 Task: Select a due date automation when advanced on, 2 days before a card is due add fields without custom field "Resume" set to a date in this month at 11:00 AM.
Action: Mouse moved to (1134, 84)
Screenshot: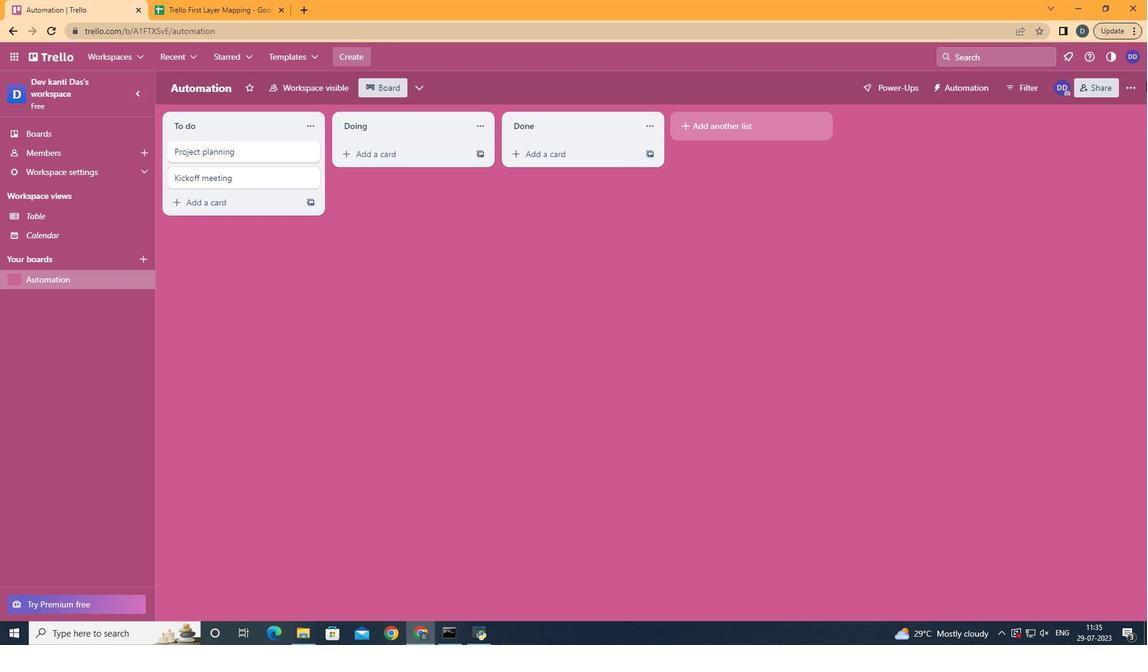 
Action: Mouse pressed left at (1134, 84)
Screenshot: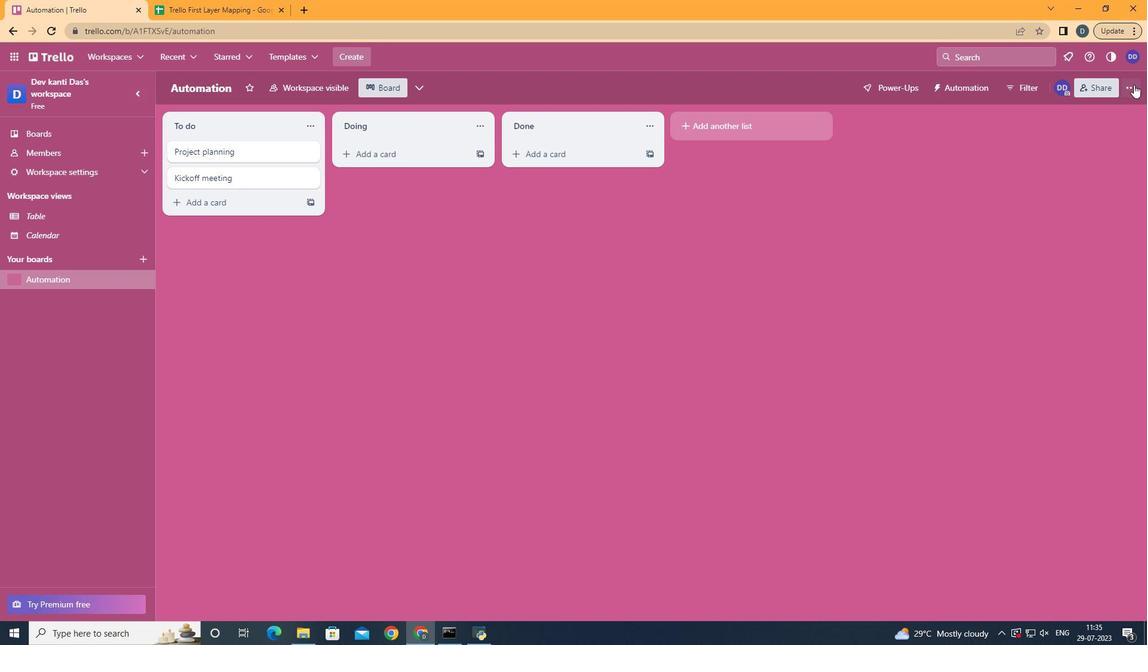 
Action: Mouse moved to (1048, 245)
Screenshot: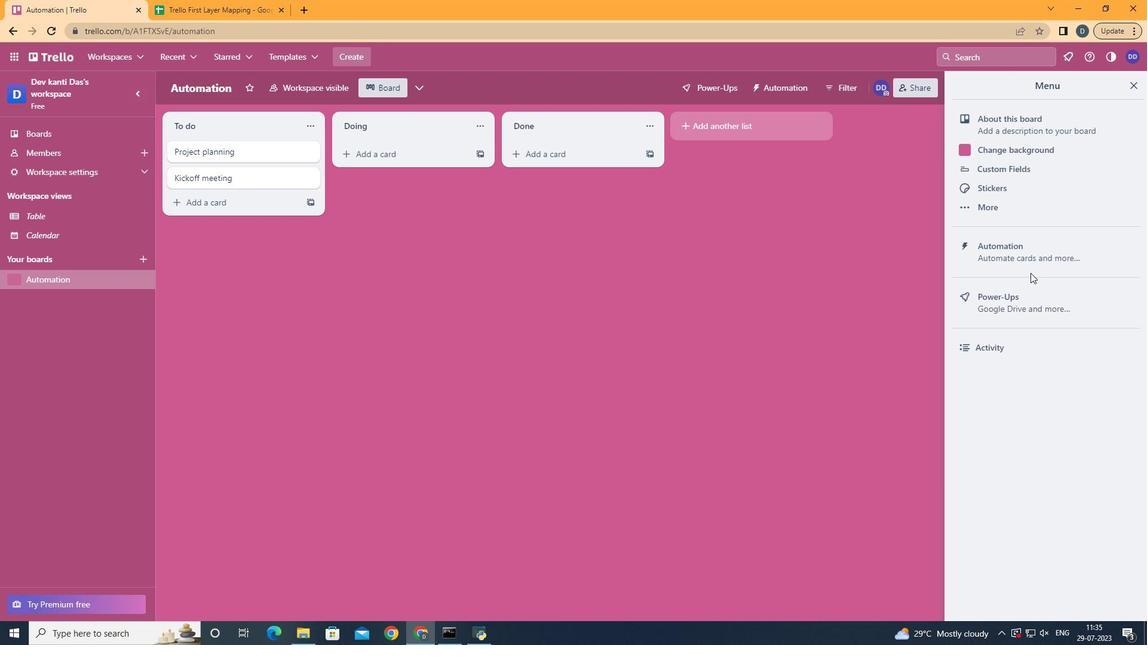 
Action: Mouse pressed left at (1048, 245)
Screenshot: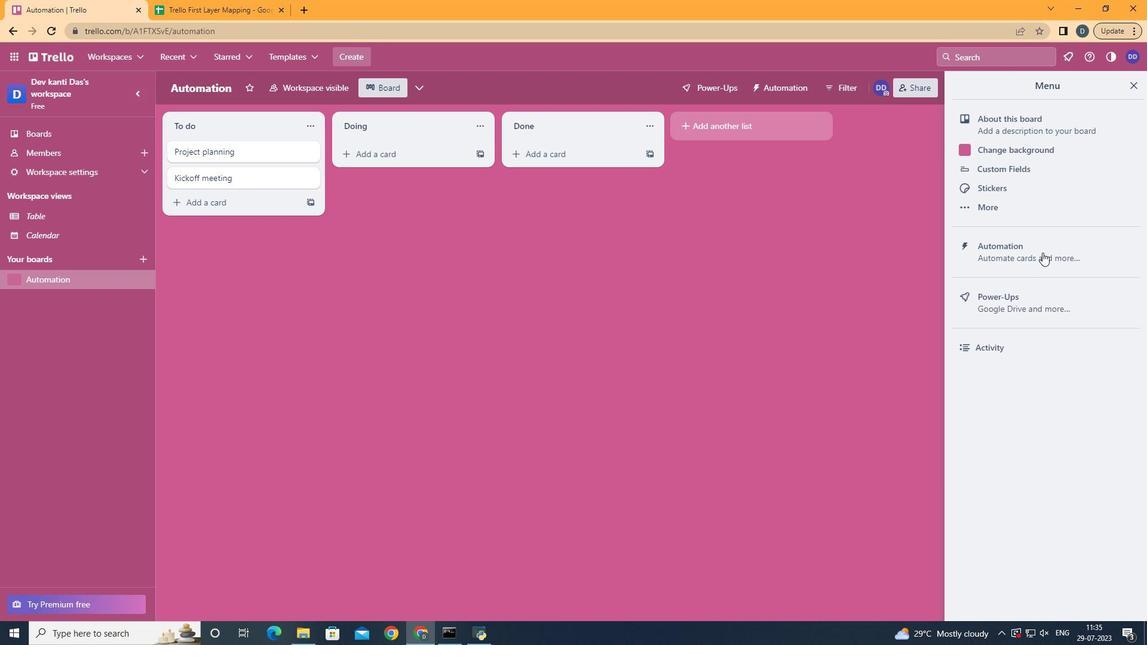 
Action: Mouse moved to (242, 239)
Screenshot: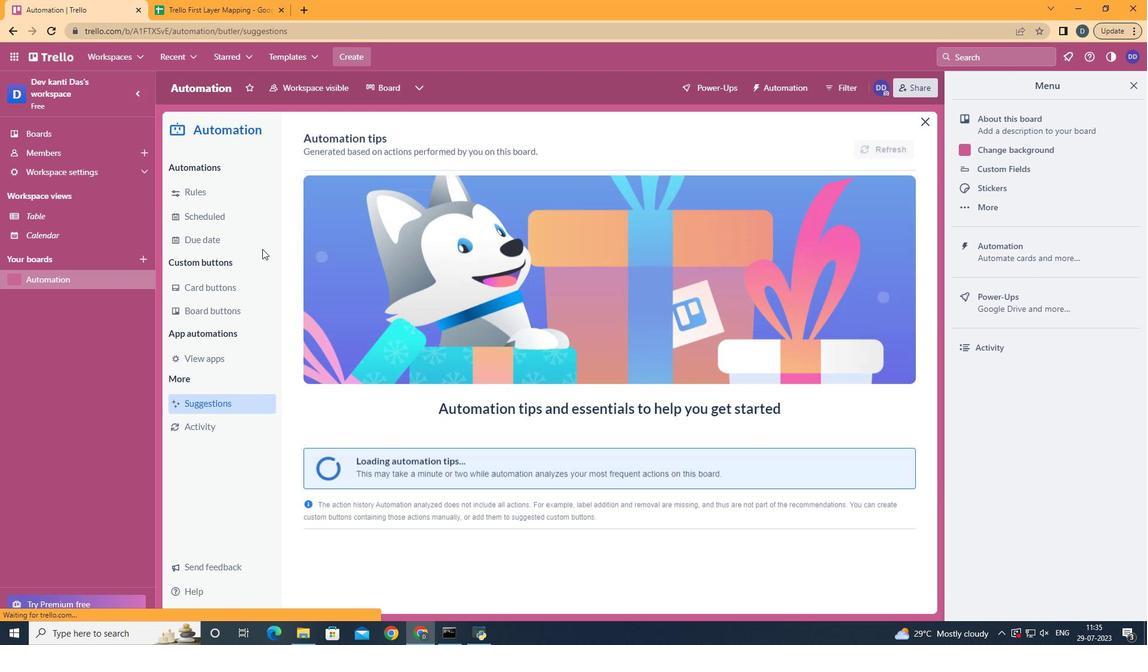 
Action: Mouse pressed left at (242, 239)
Screenshot: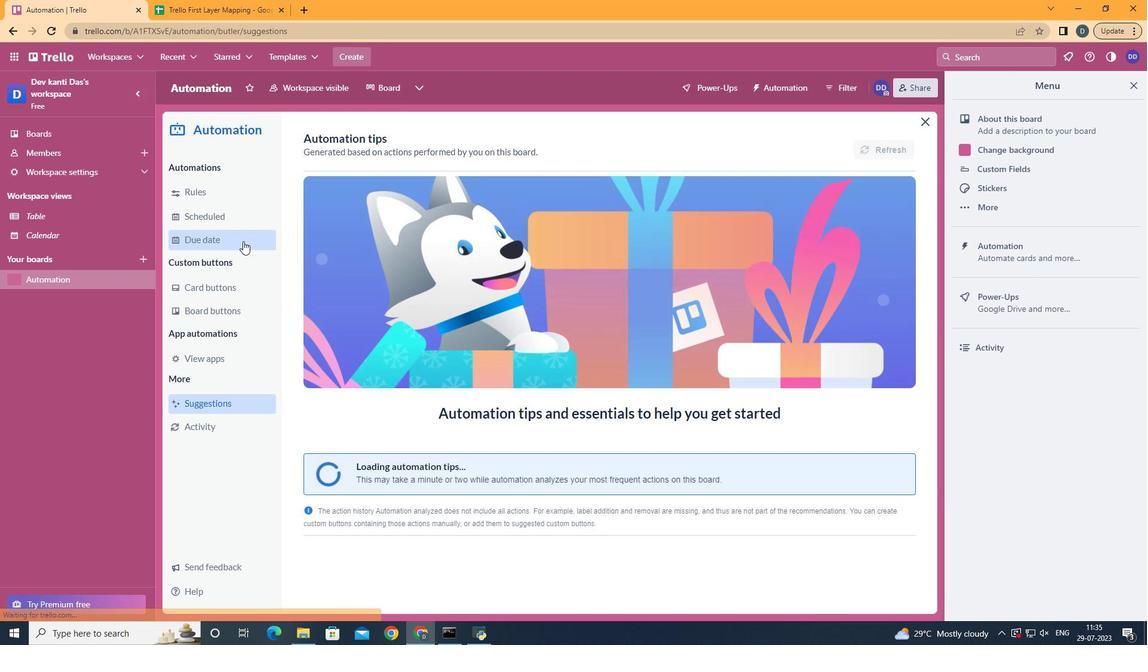 
Action: Mouse moved to (853, 142)
Screenshot: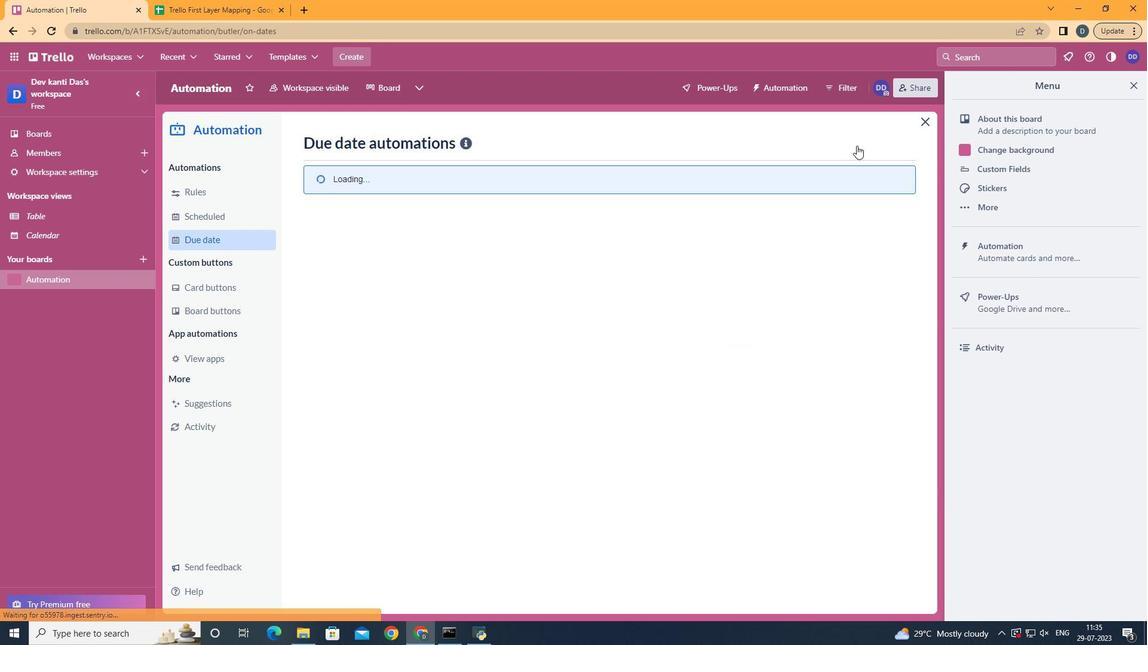 
Action: Mouse pressed left at (853, 142)
Screenshot: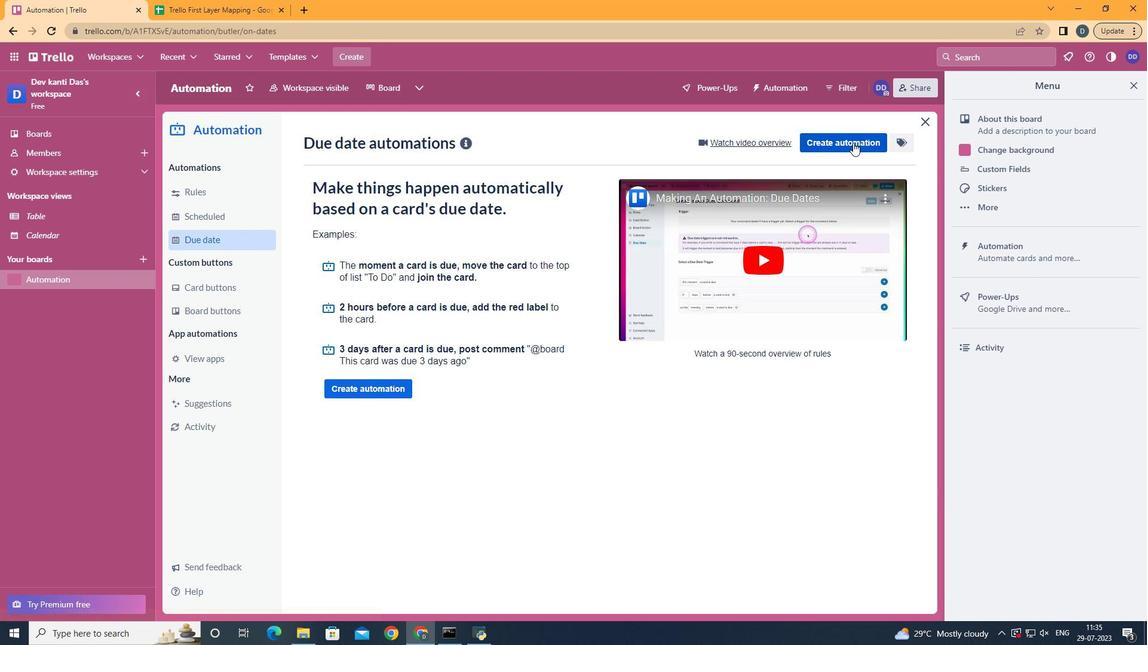 
Action: Mouse moved to (618, 262)
Screenshot: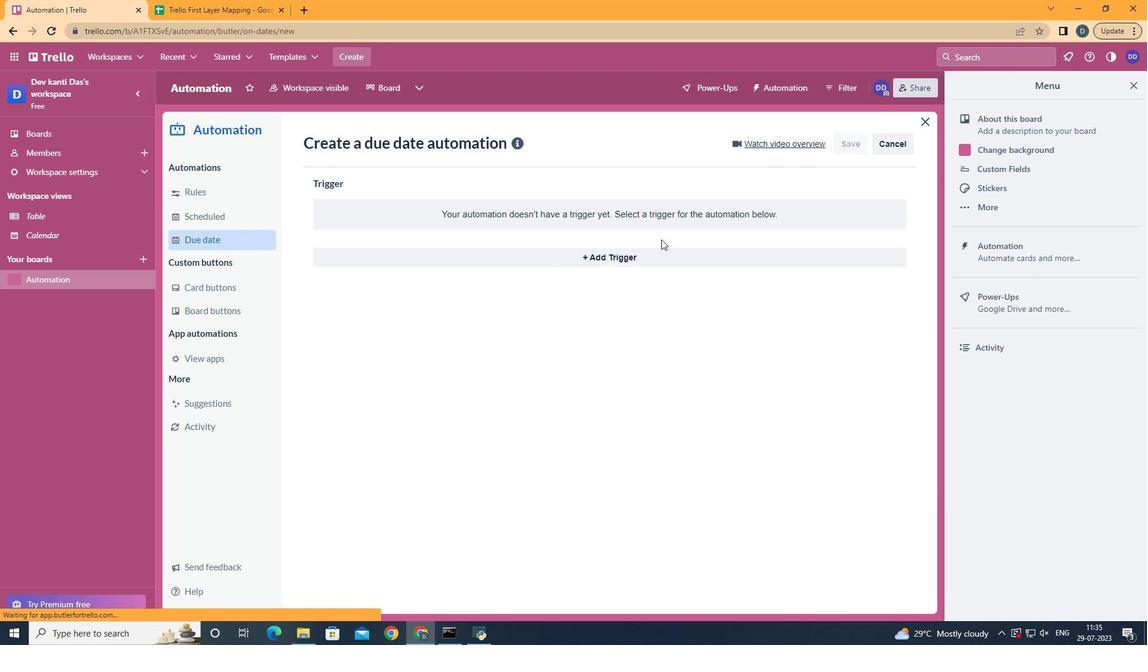 
Action: Mouse pressed left at (618, 262)
Screenshot: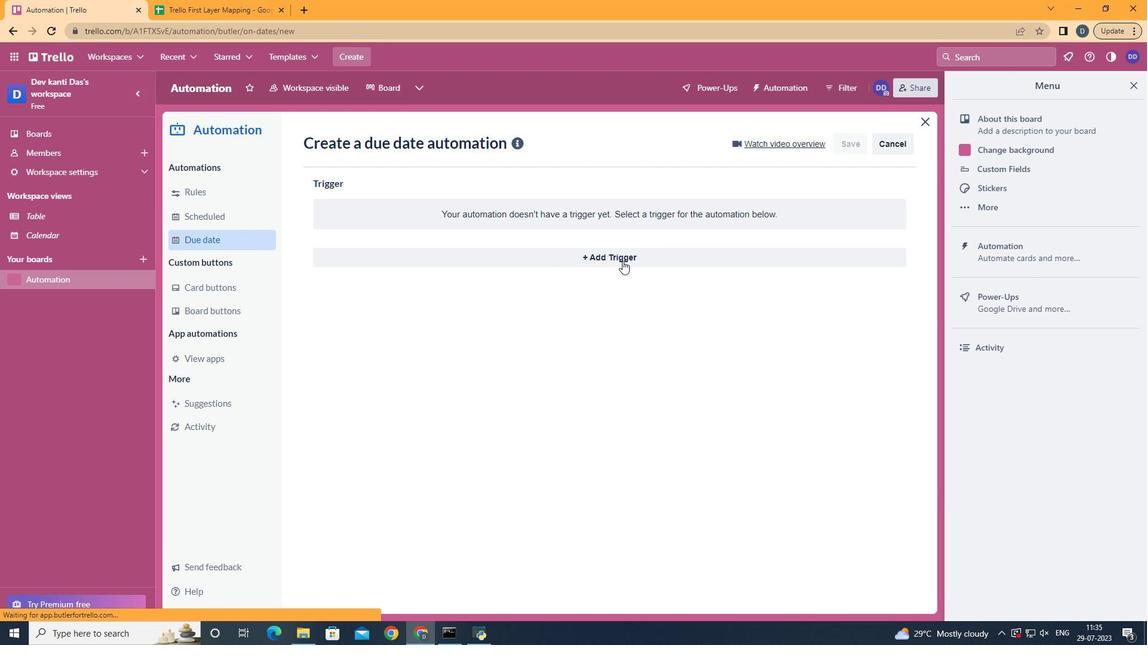 
Action: Mouse moved to (470, 433)
Screenshot: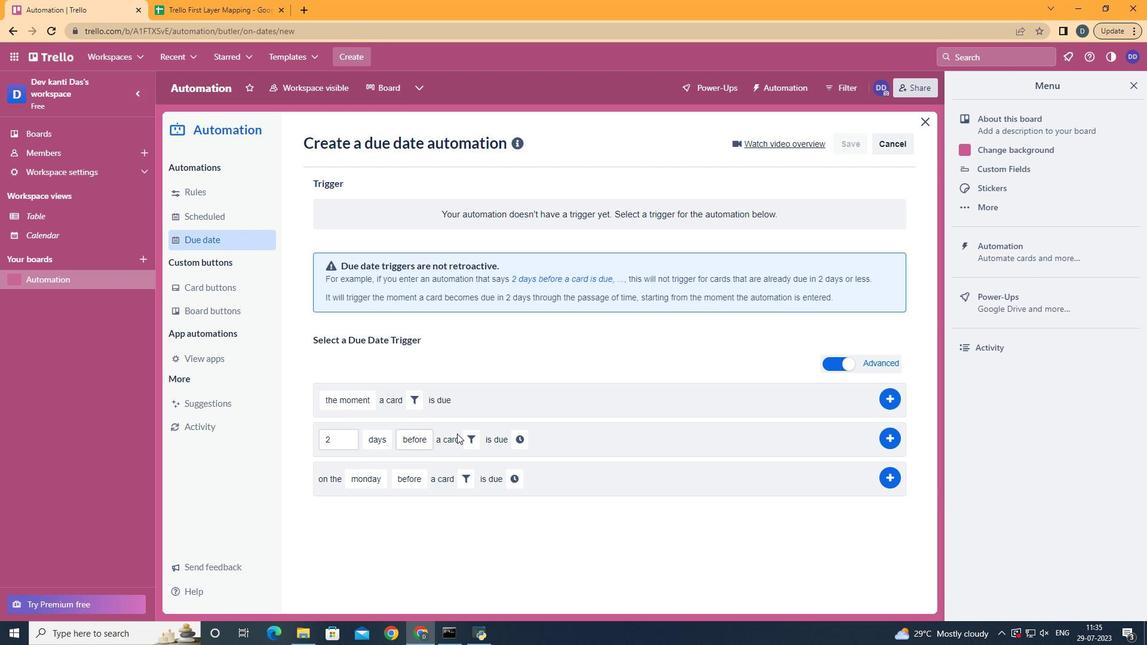 
Action: Mouse pressed left at (470, 433)
Screenshot: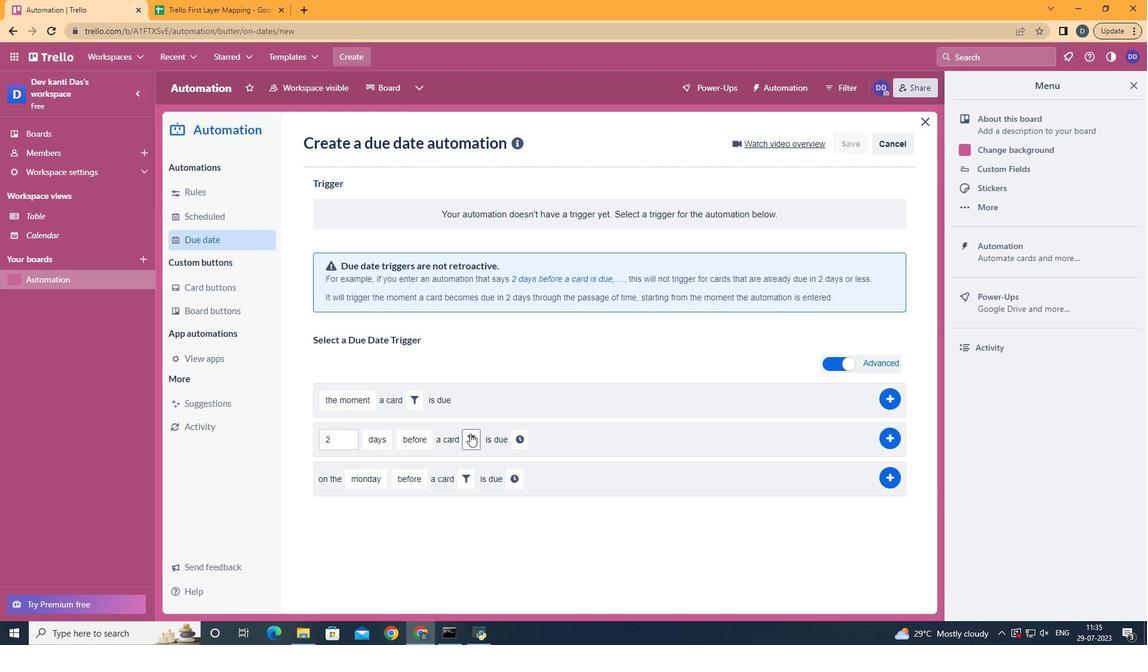 
Action: Mouse moved to (666, 477)
Screenshot: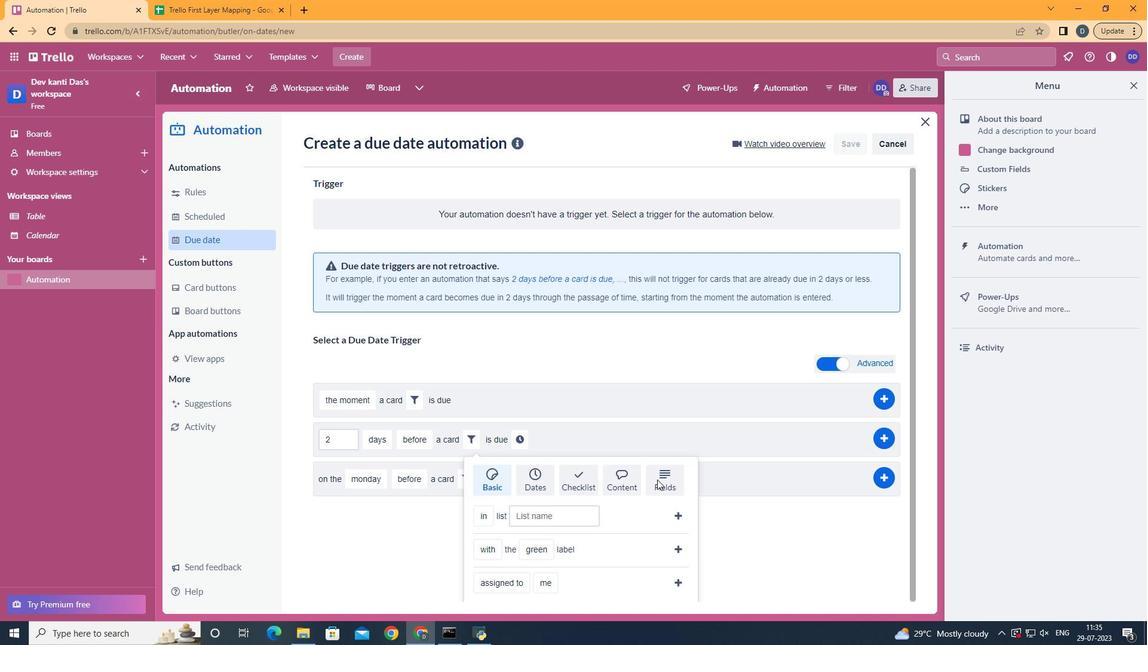 
Action: Mouse pressed left at (666, 477)
Screenshot: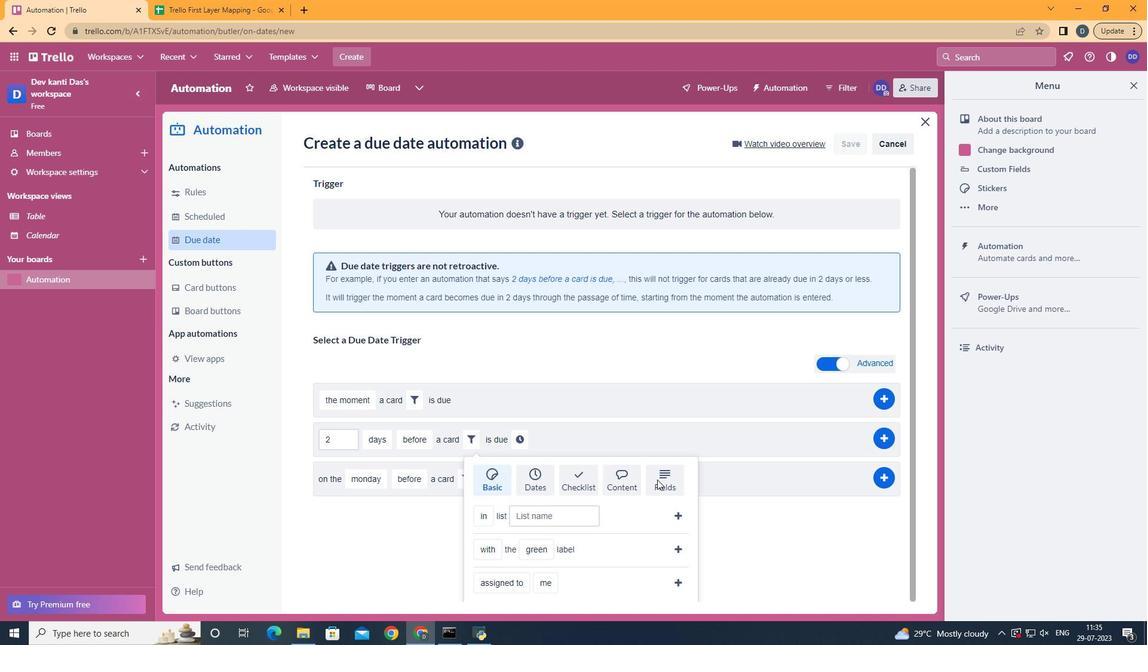 
Action: Mouse moved to (667, 477)
Screenshot: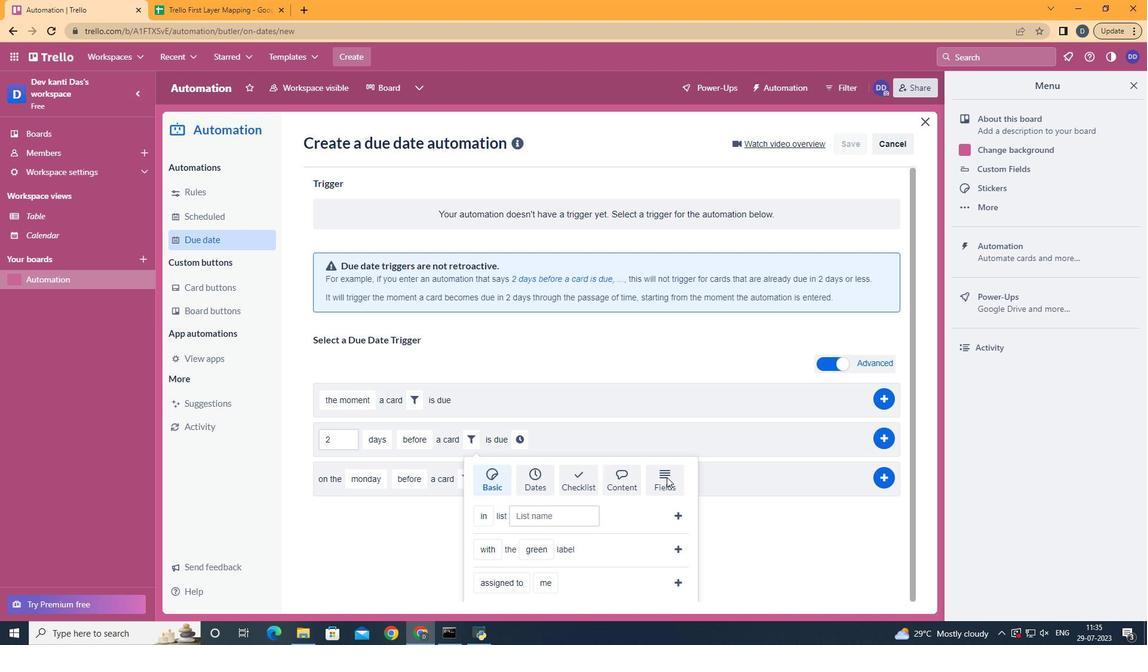 
Action: Mouse scrolled (667, 476) with delta (0, 0)
Screenshot: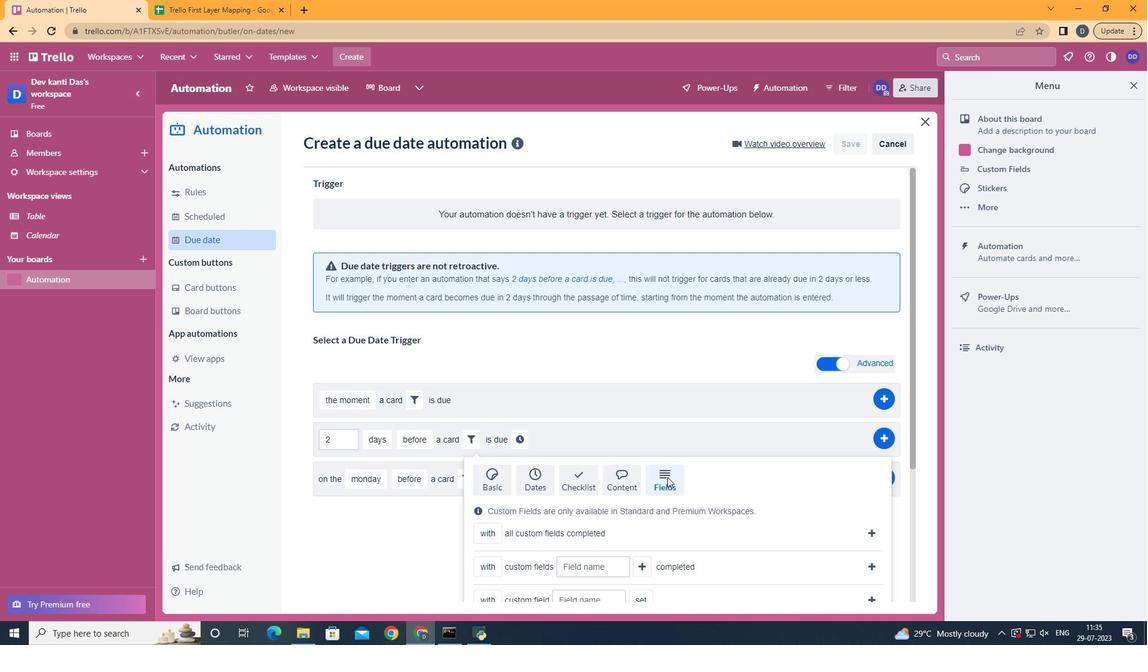 
Action: Mouse scrolled (667, 476) with delta (0, 0)
Screenshot: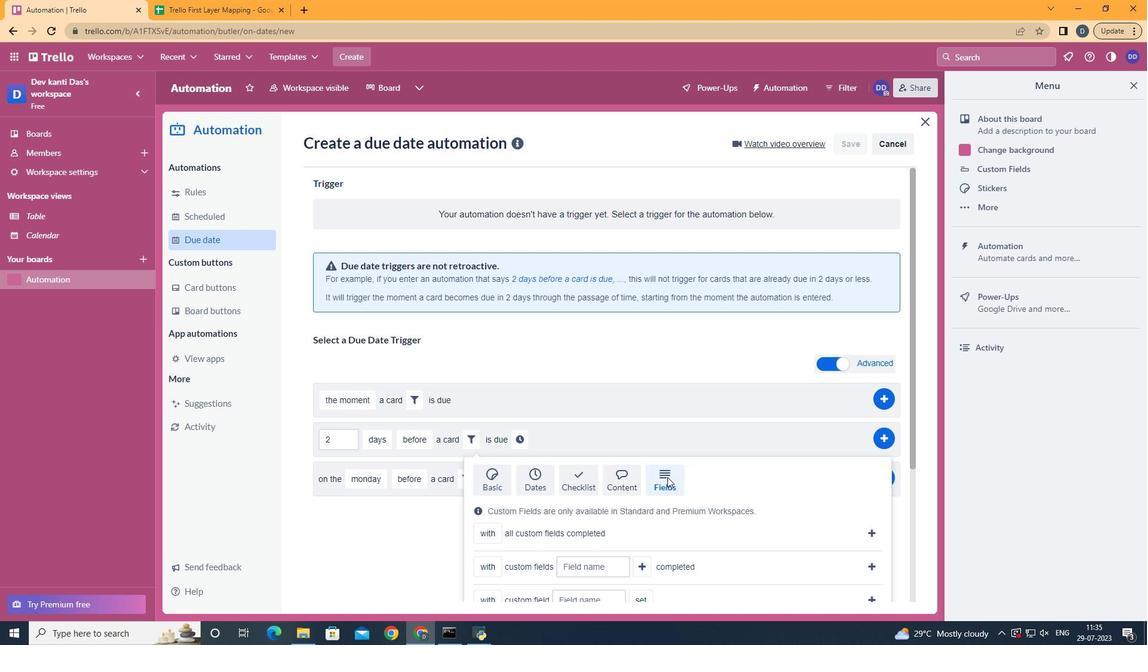 
Action: Mouse scrolled (667, 476) with delta (0, 0)
Screenshot: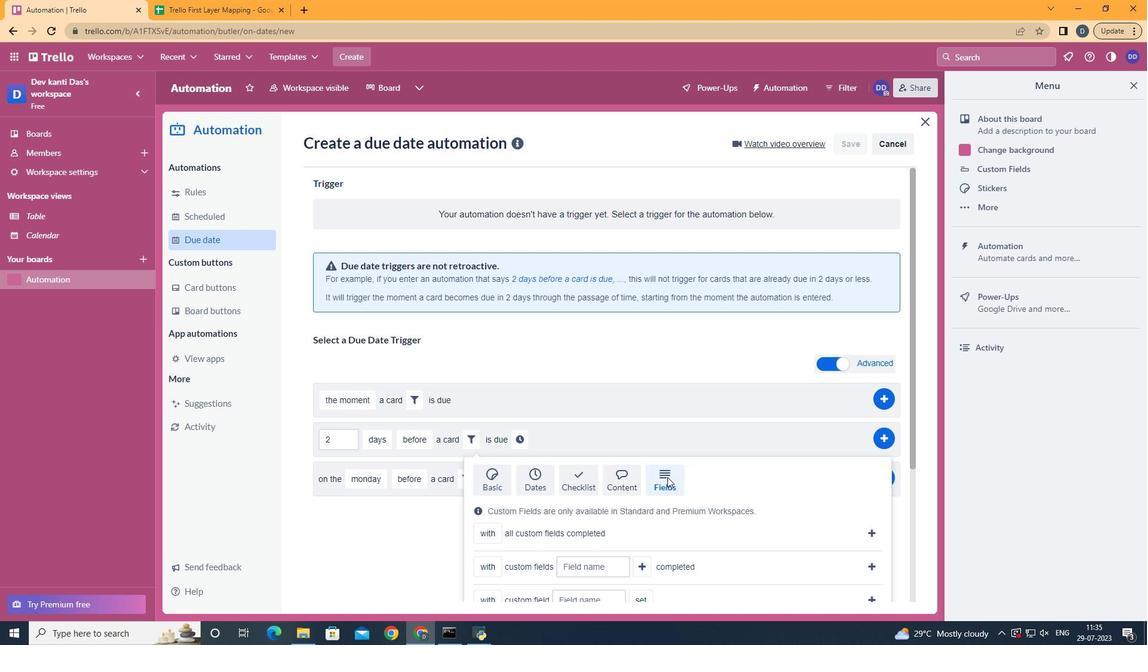 
Action: Mouse scrolled (667, 476) with delta (0, 0)
Screenshot: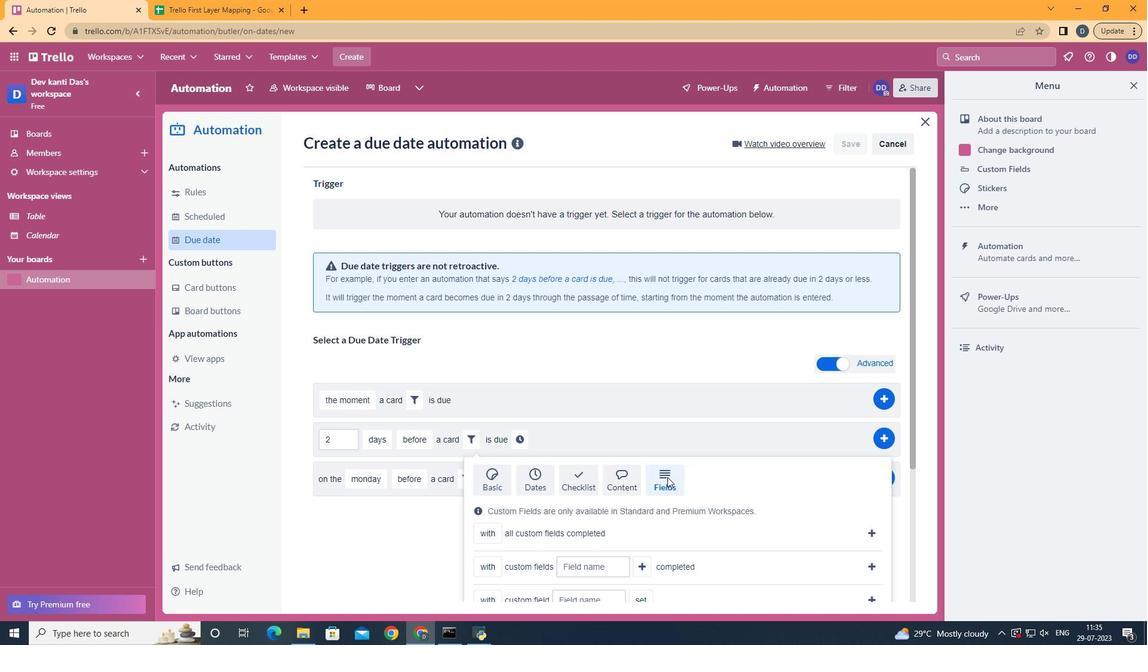 
Action: Mouse scrolled (667, 476) with delta (0, 0)
Screenshot: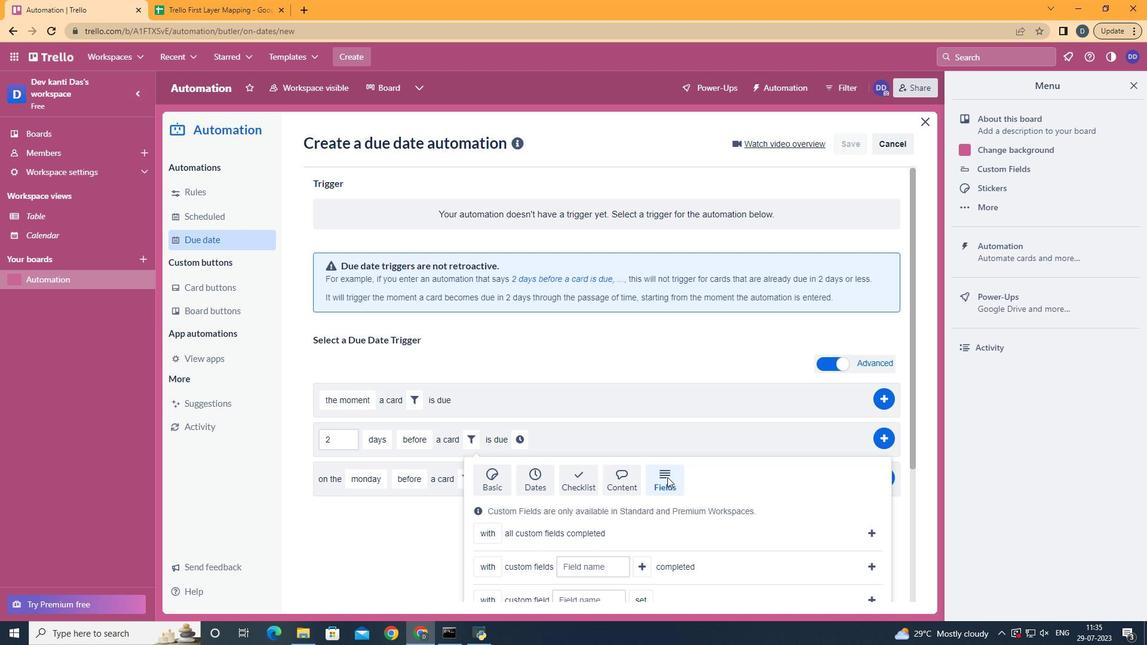 
Action: Mouse scrolled (667, 476) with delta (0, 0)
Screenshot: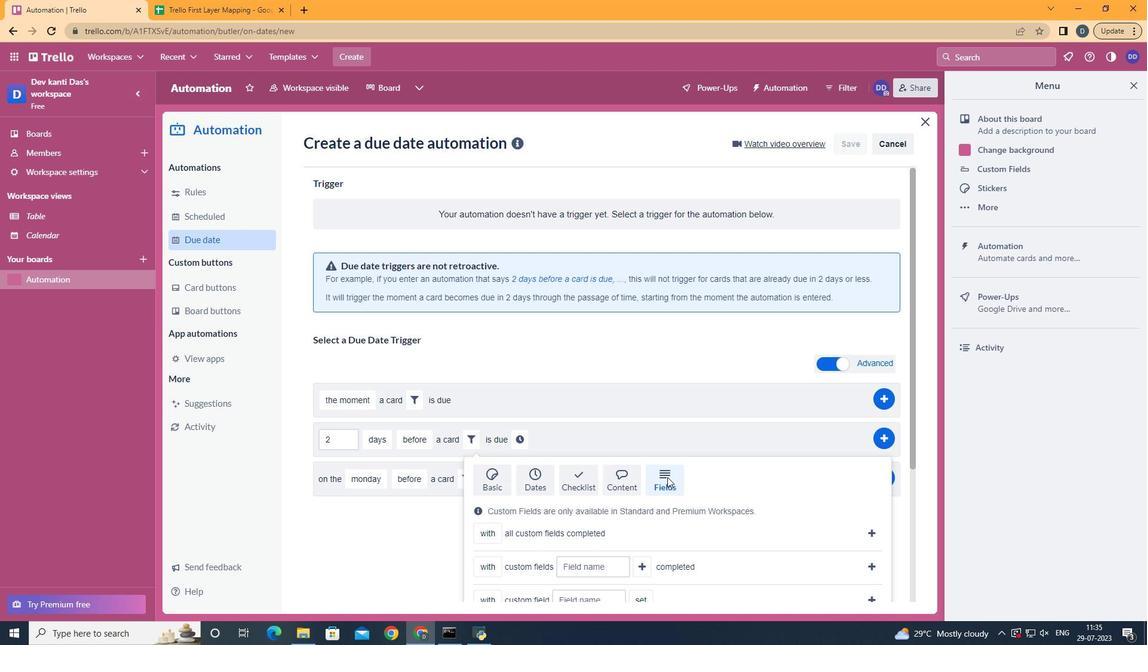 
Action: Mouse moved to (497, 586)
Screenshot: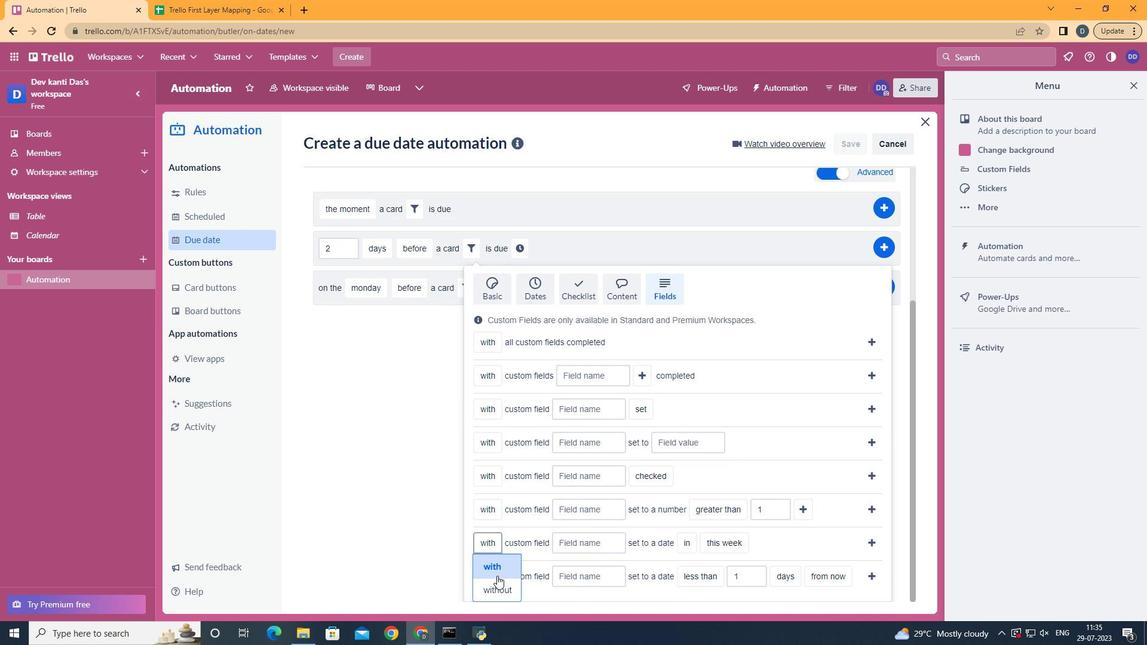 
Action: Mouse pressed left at (497, 586)
Screenshot: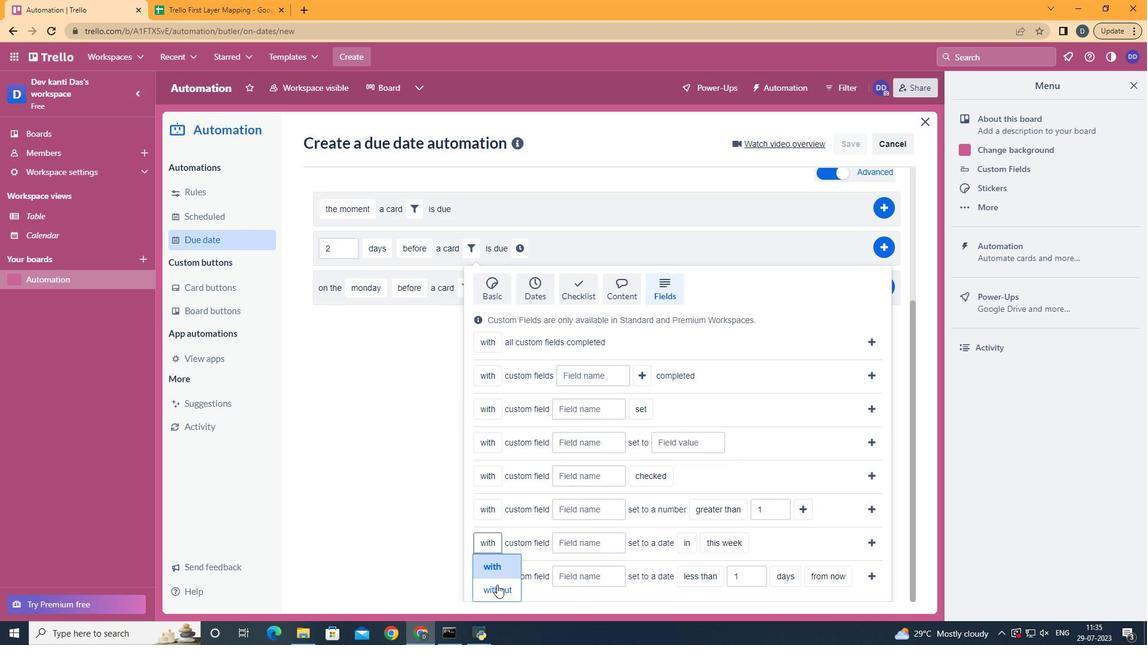 
Action: Mouse moved to (594, 551)
Screenshot: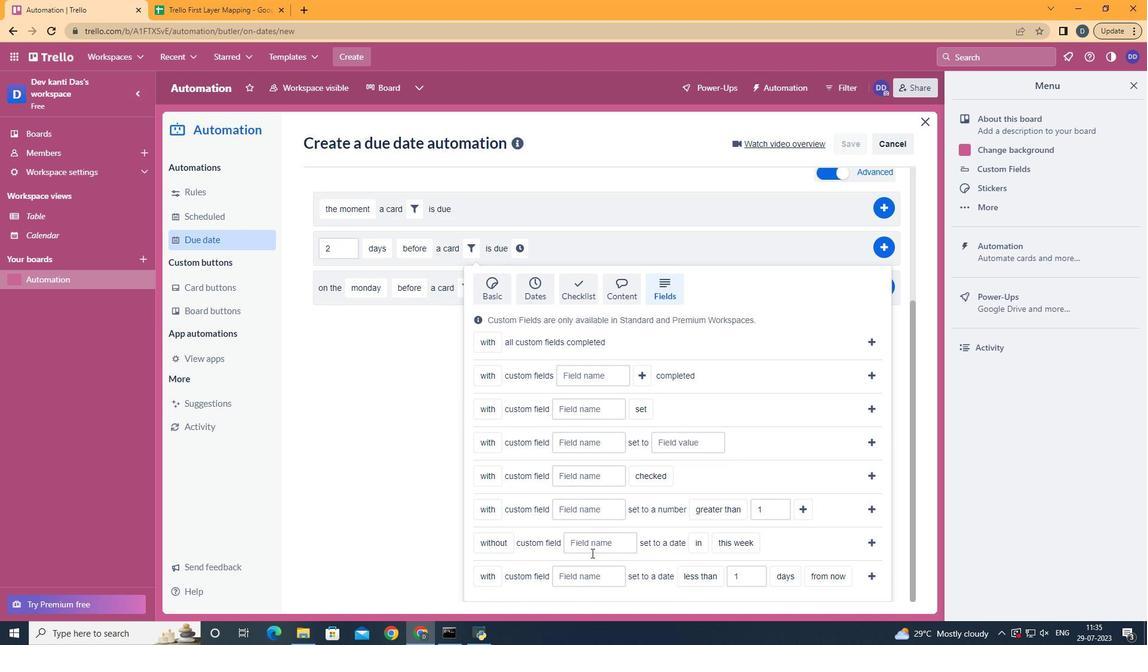 
Action: Mouse pressed left at (594, 551)
Screenshot: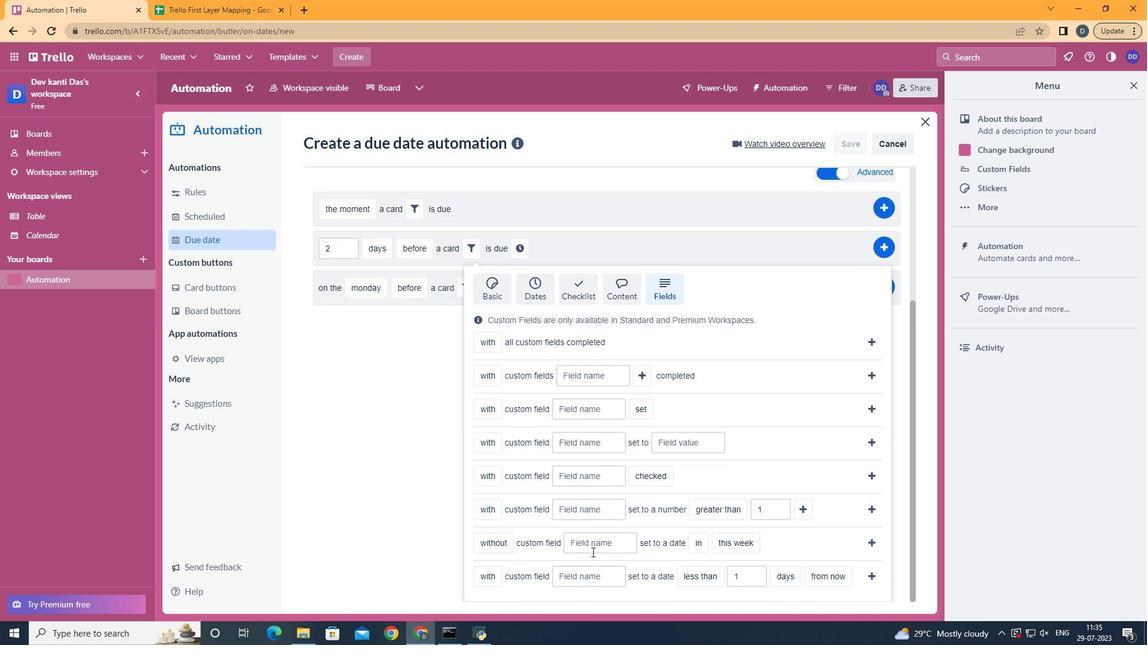 
Action: Key pressed <Key.shift>Resume
Screenshot: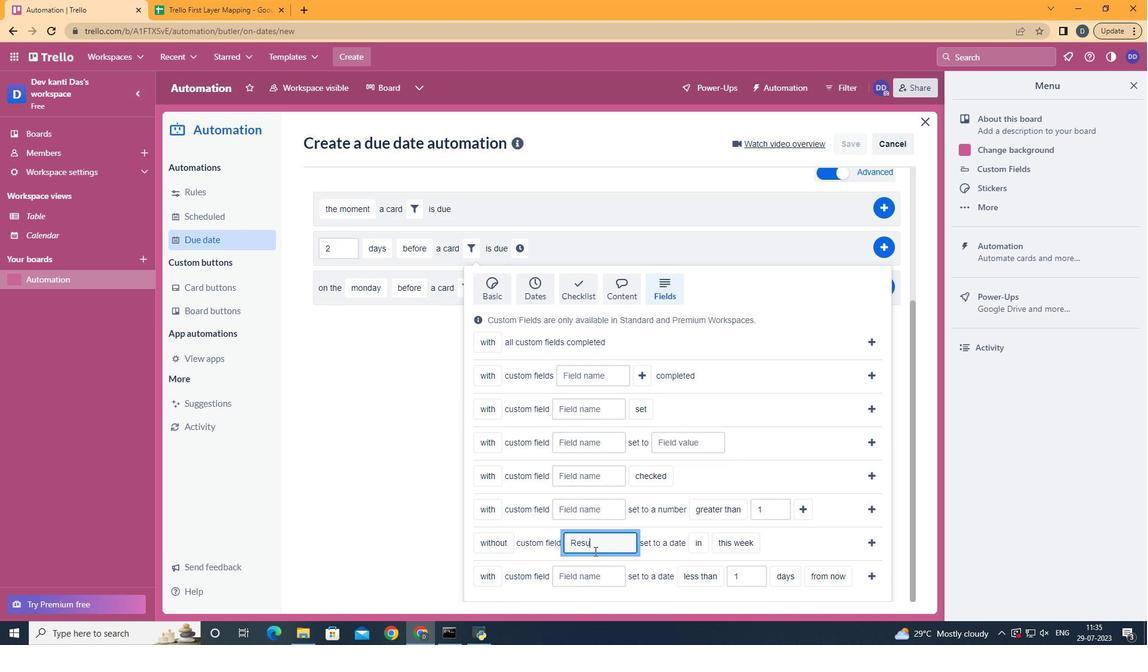 
Action: Mouse moved to (702, 569)
Screenshot: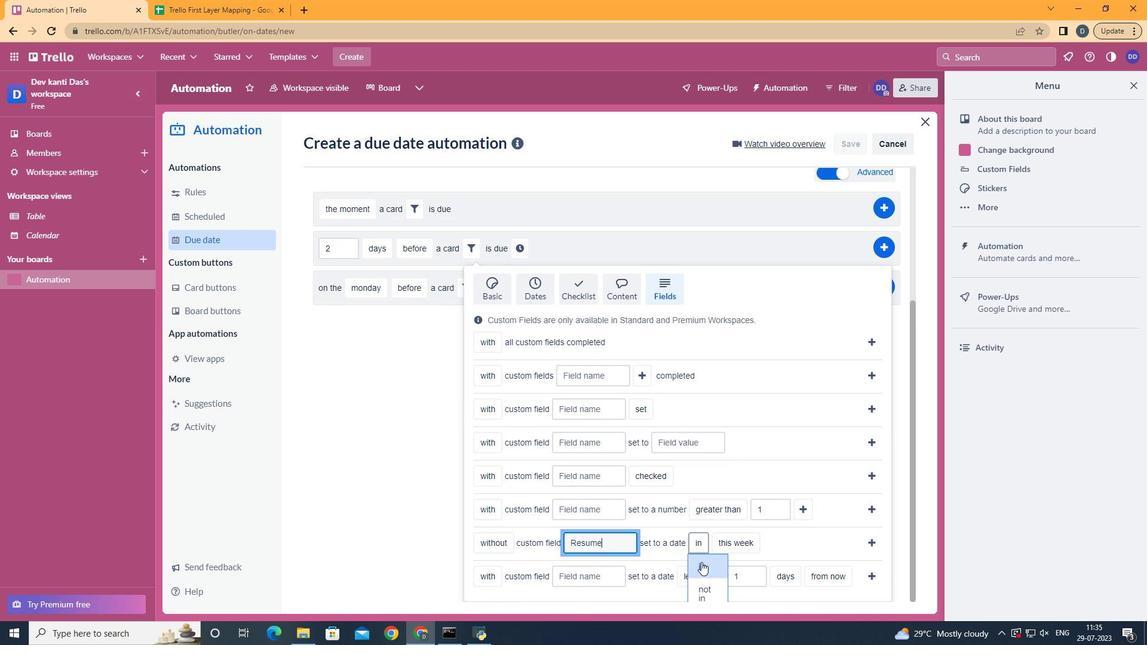 
Action: Mouse pressed left at (702, 569)
Screenshot: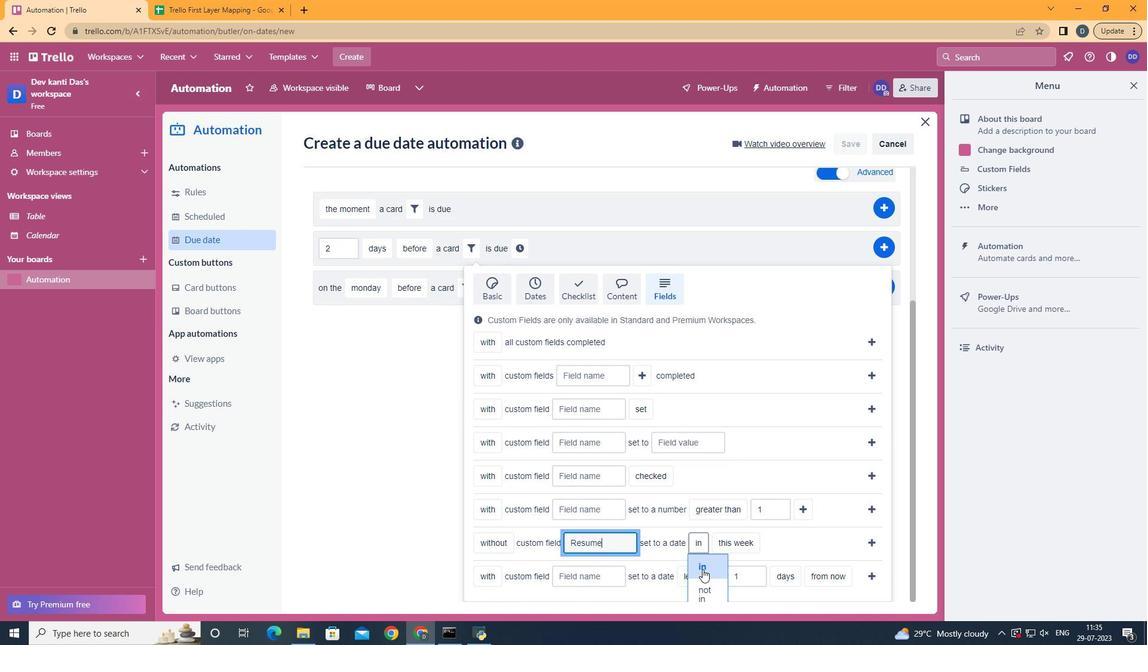 
Action: Mouse moved to (756, 591)
Screenshot: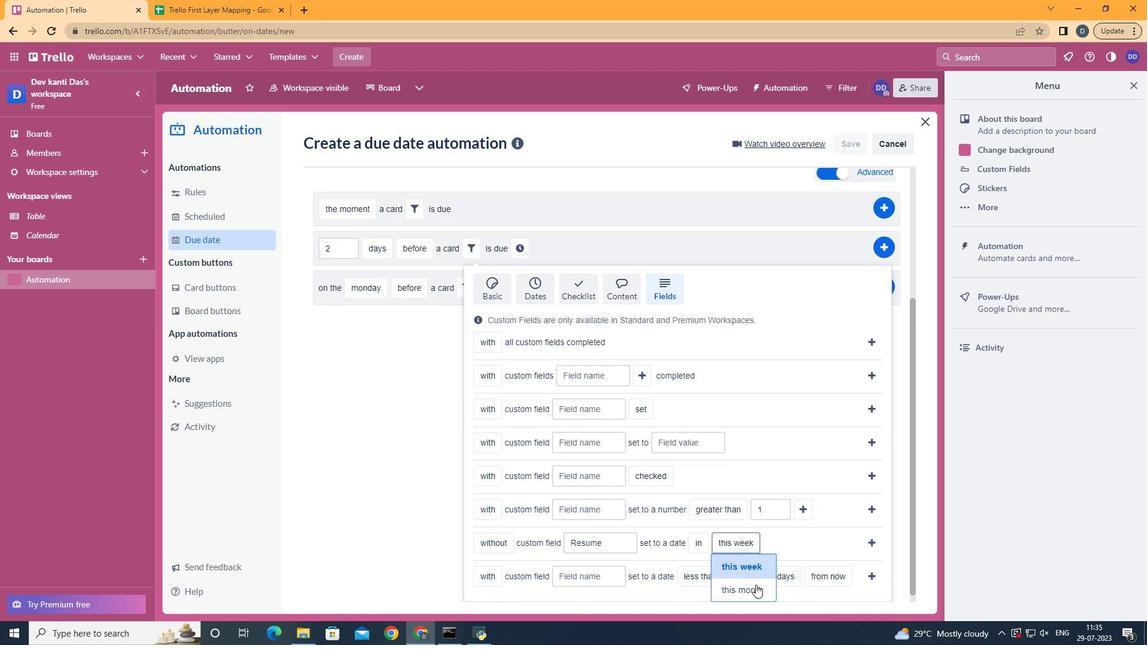 
Action: Mouse pressed left at (756, 591)
Screenshot: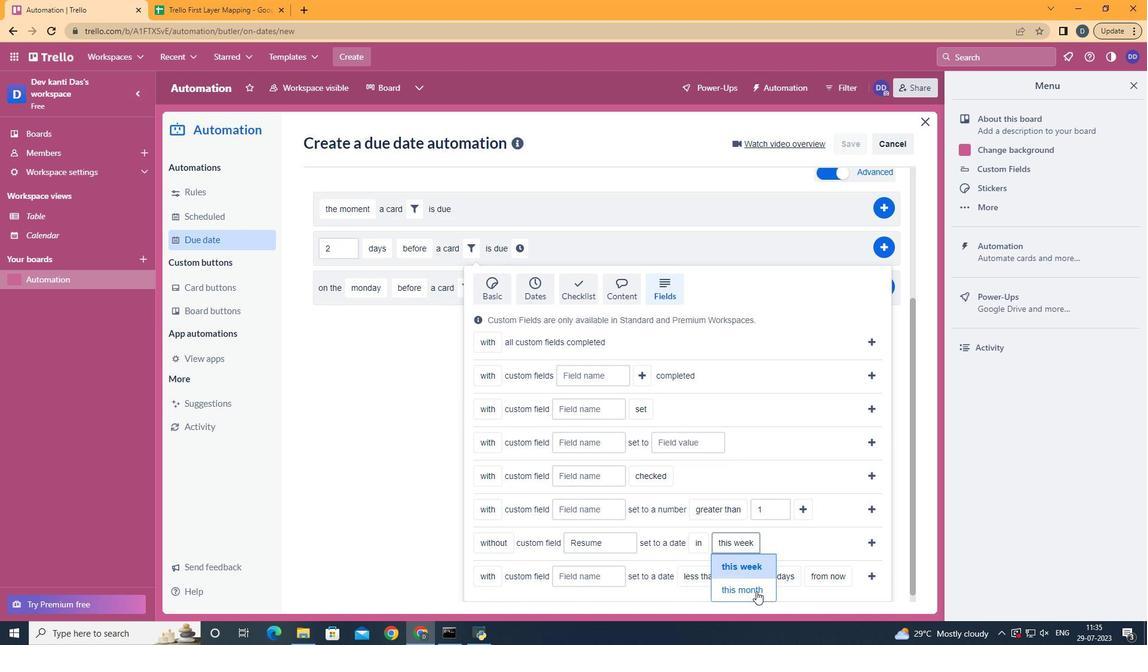 
Action: Mouse moved to (871, 540)
Screenshot: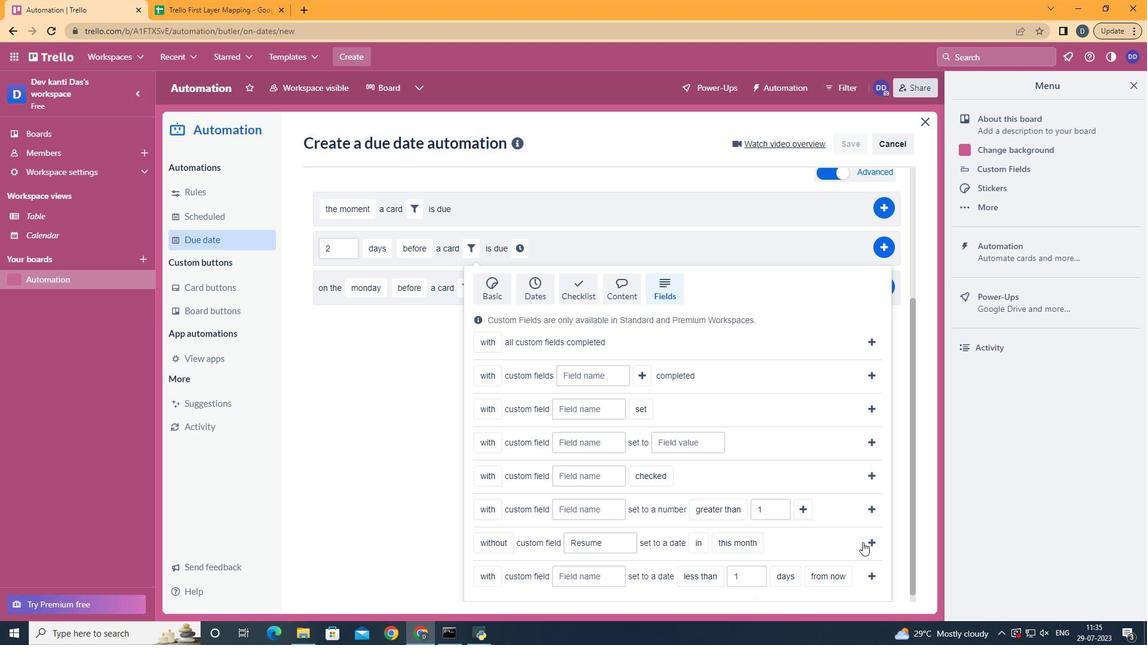 
Action: Mouse pressed left at (871, 540)
Screenshot: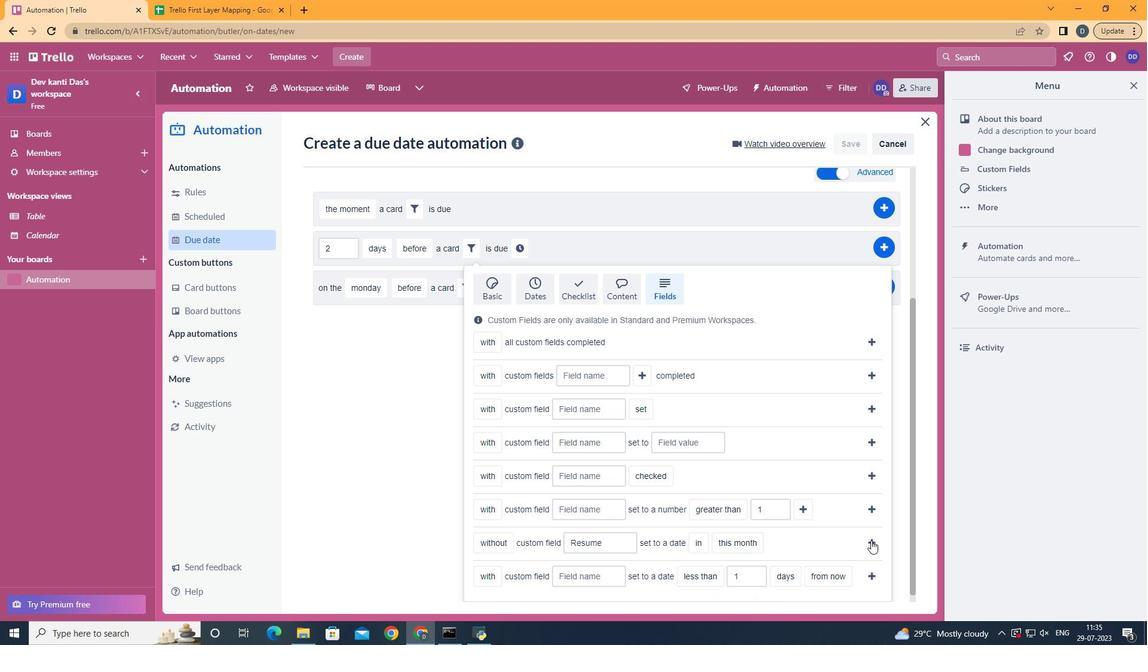 
Action: Mouse moved to (763, 442)
Screenshot: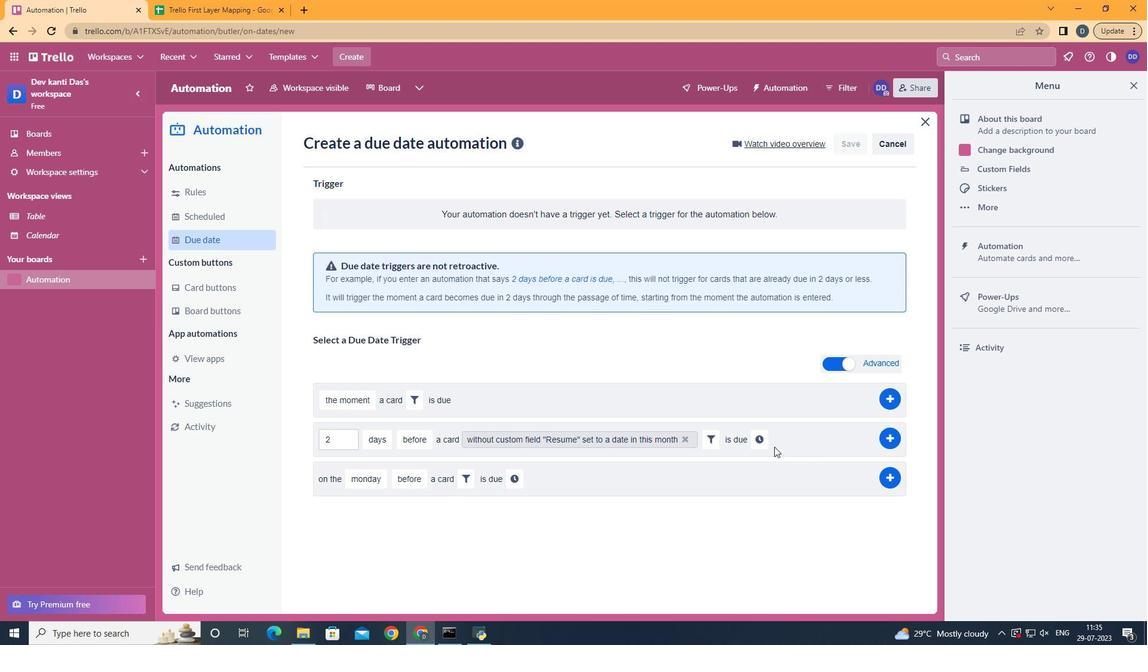 
Action: Mouse pressed left at (763, 442)
Screenshot: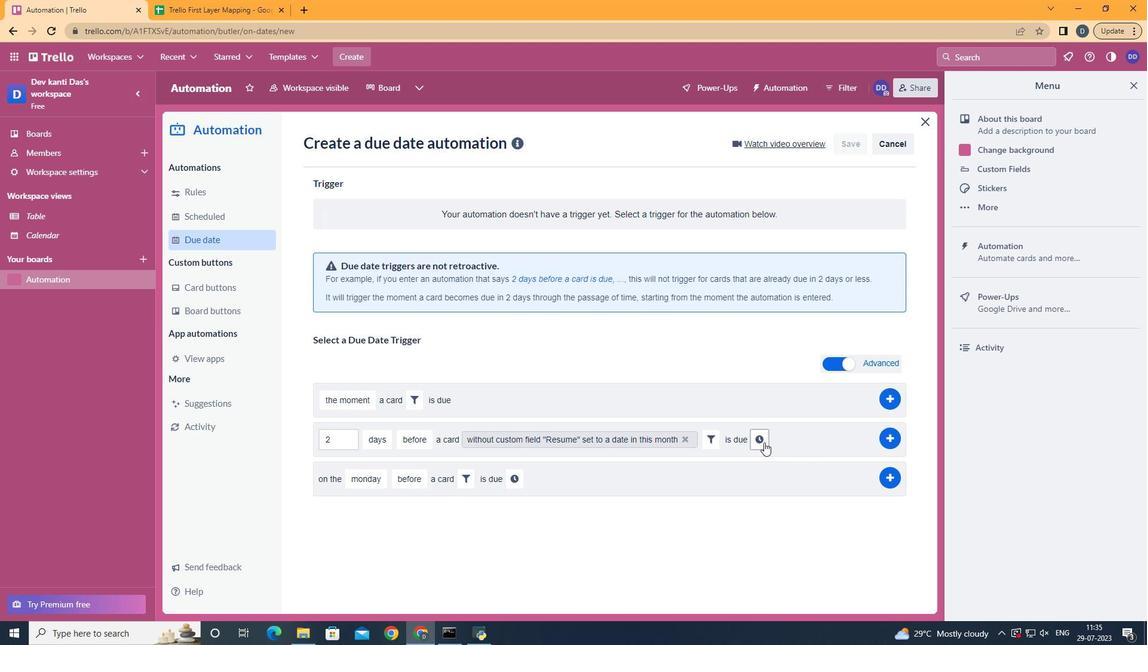 
Action: Mouse moved to (412, 463)
Screenshot: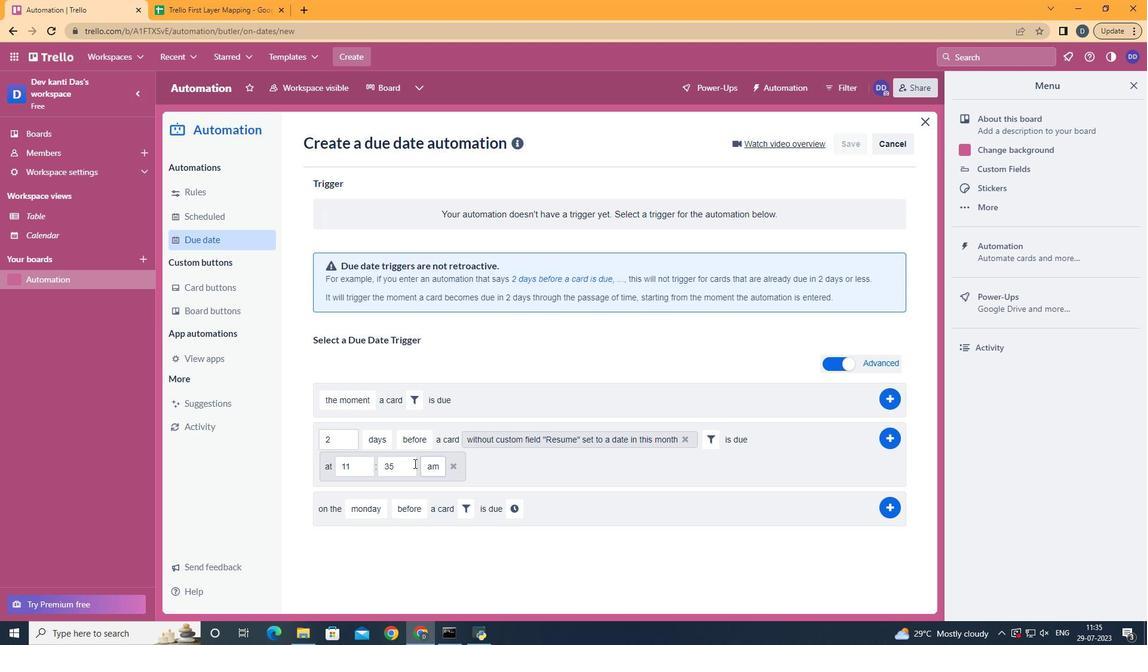 
Action: Mouse pressed left at (412, 463)
Screenshot: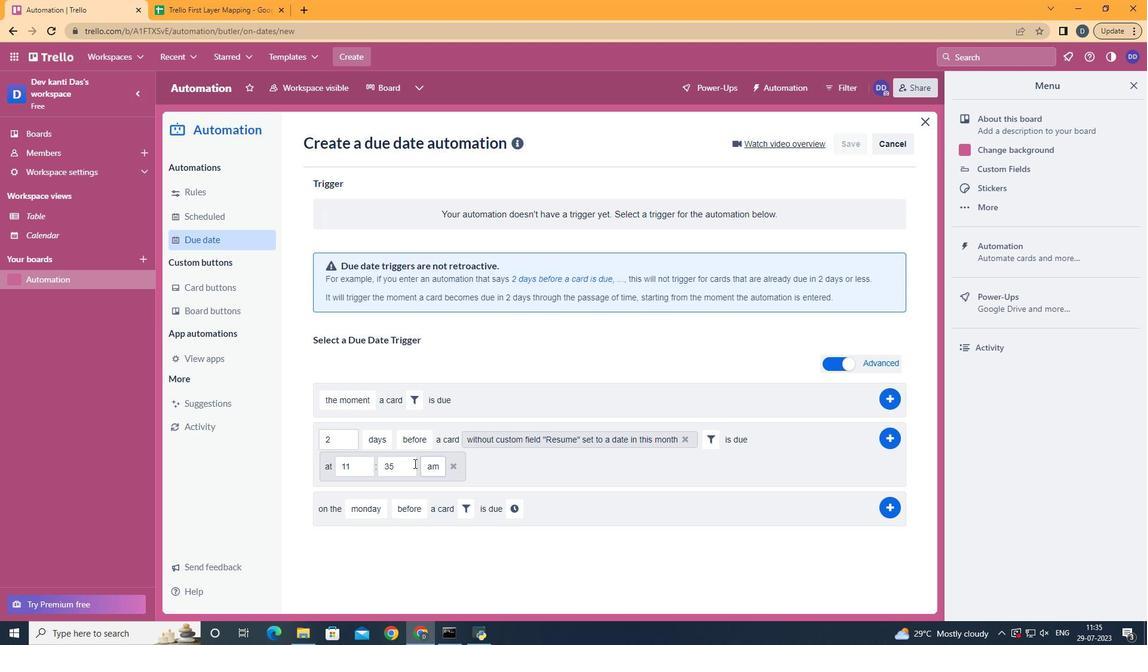 
Action: Key pressed <Key.backspace><Key.backspace>00
Screenshot: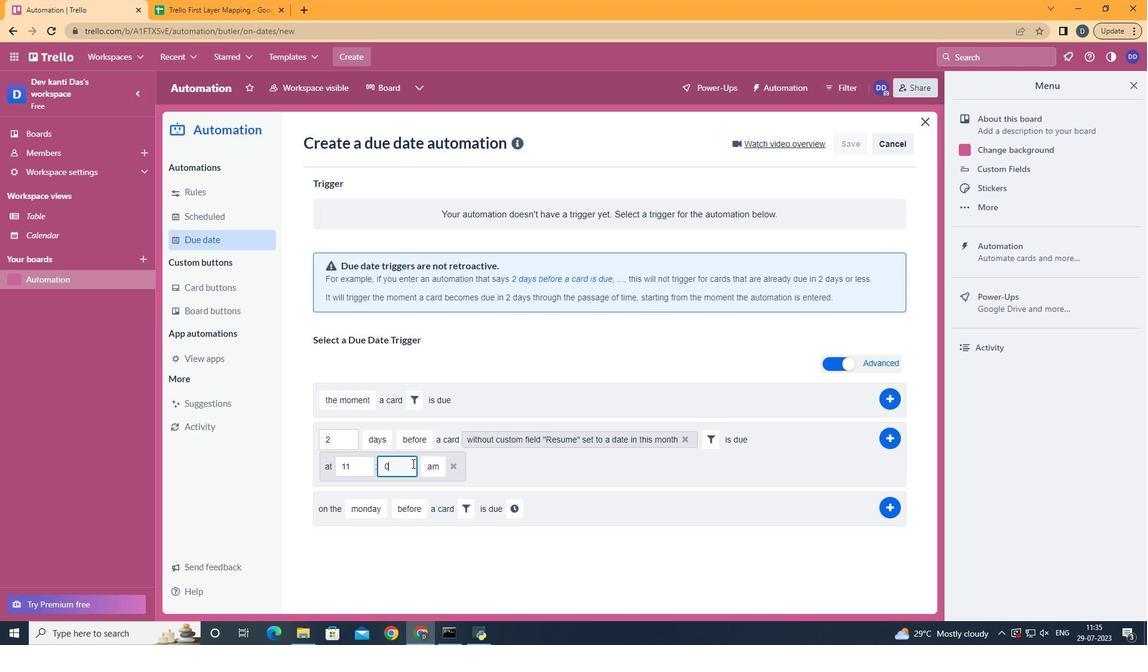 
Action: Mouse moved to (440, 493)
Screenshot: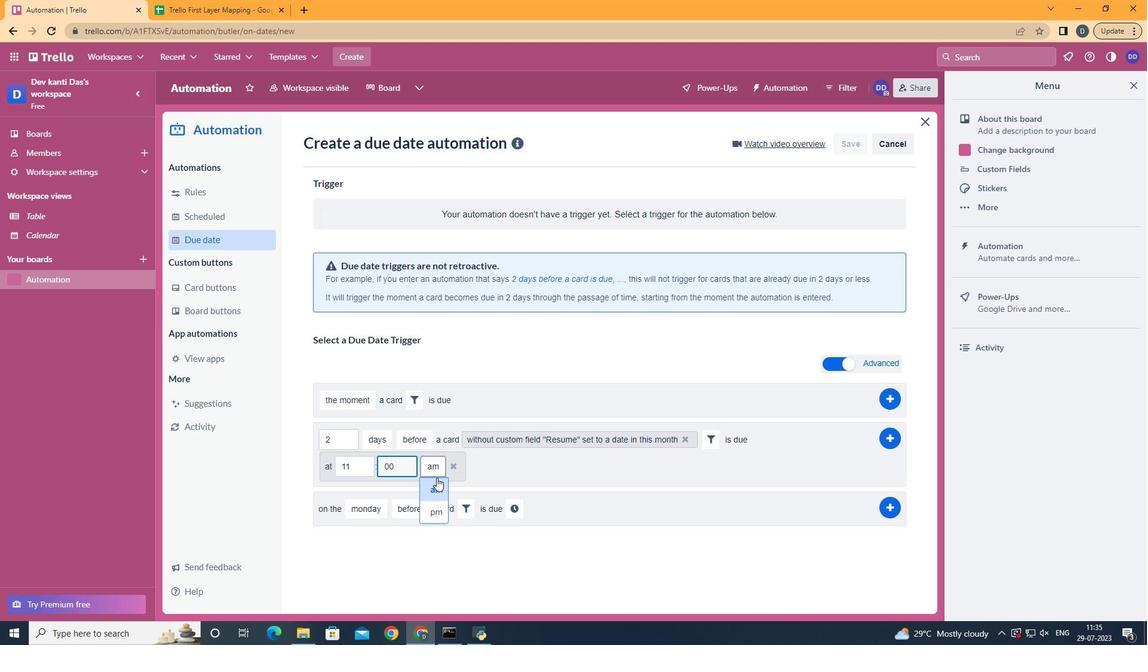 
Action: Mouse pressed left at (440, 493)
Screenshot: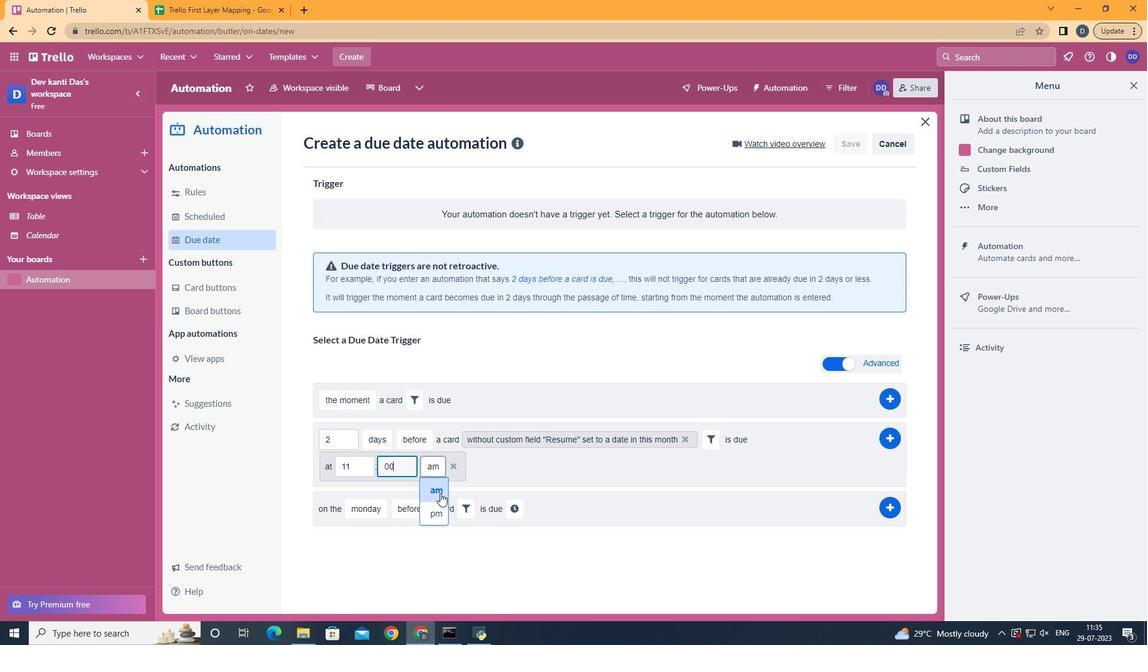 
